Task: In the  document Ryan.docxMake this file  'available offline' Add shortcut to Drive 'Computers'Email the file to   softage.7@softage.net, with message attached Attention Needed: Please prioritize going through the email I've sent. and file type: 'HTML'
Action: Mouse moved to (293, 388)
Screenshot: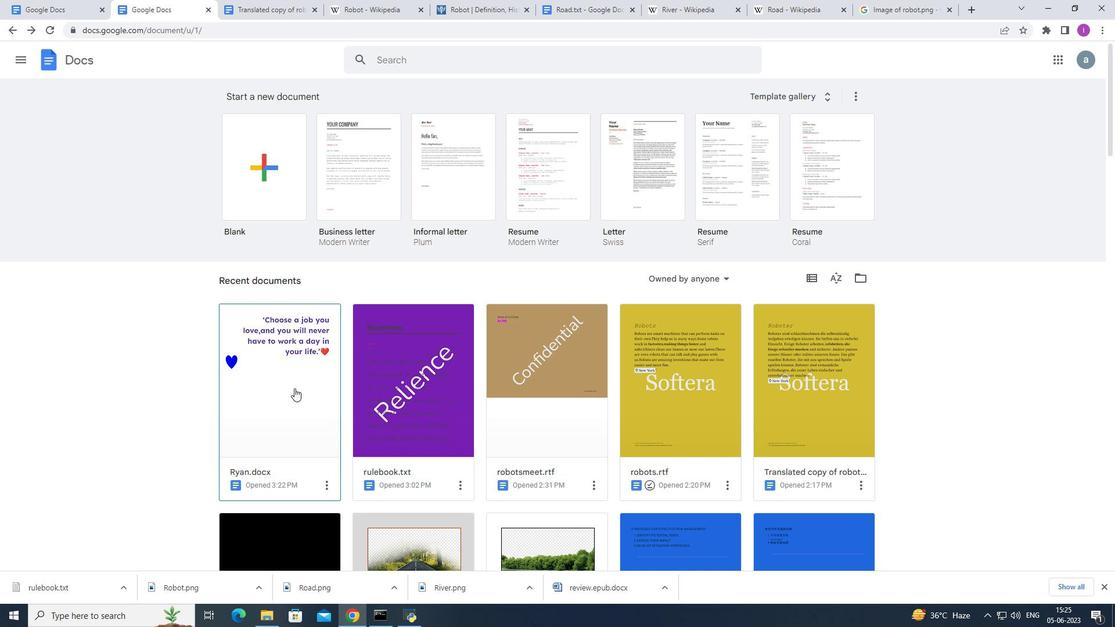 
Action: Mouse pressed left at (293, 388)
Screenshot: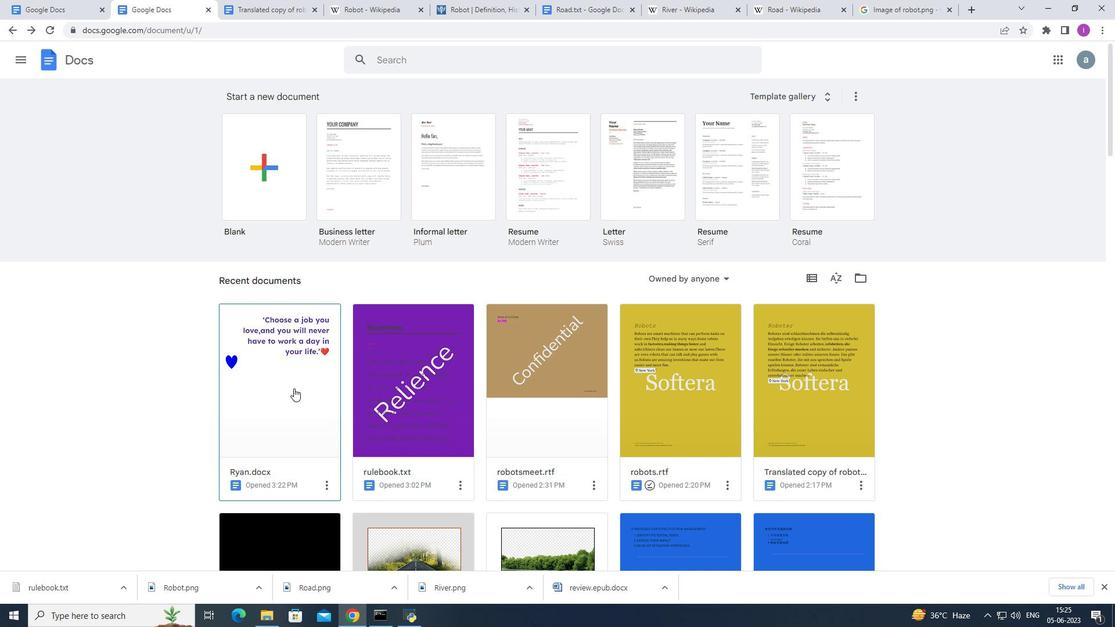 
Action: Mouse moved to (38, 69)
Screenshot: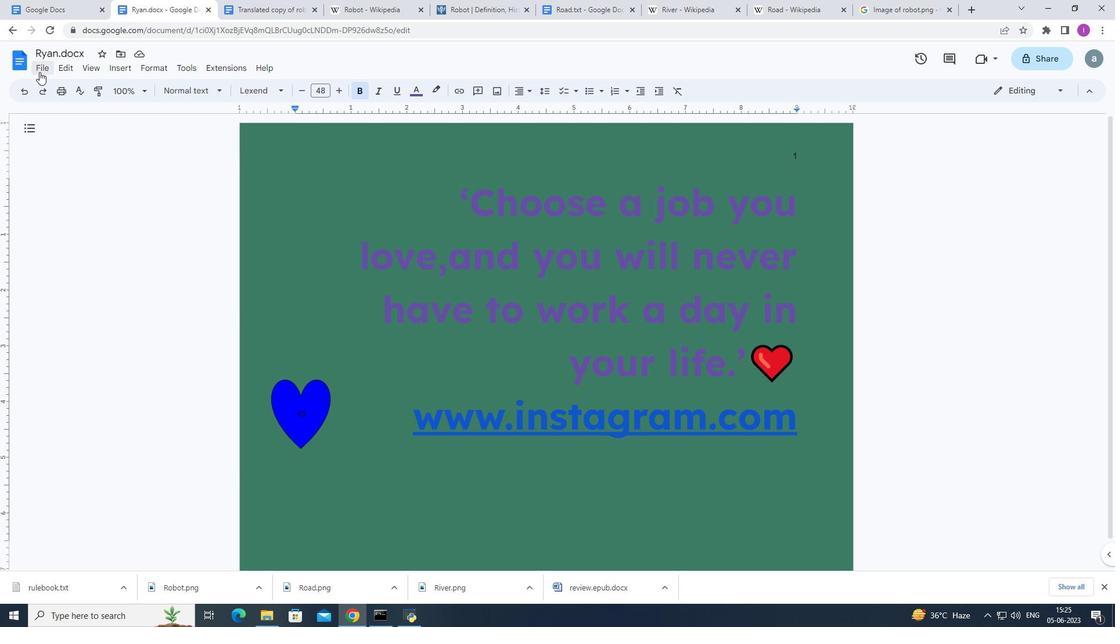 
Action: Mouse pressed left at (38, 69)
Screenshot: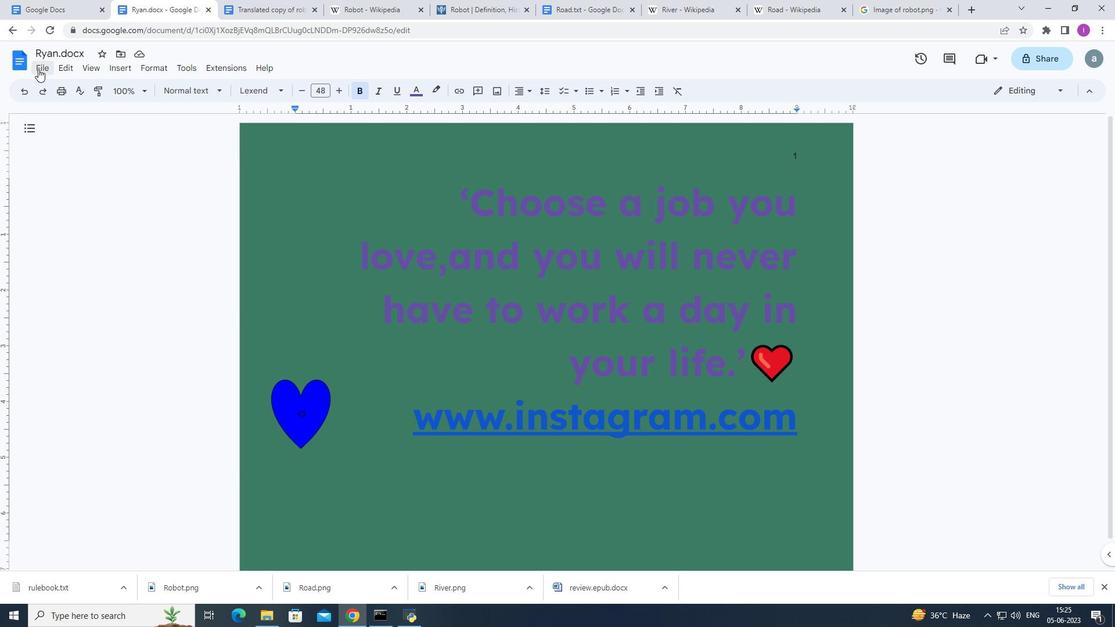 
Action: Mouse moved to (85, 320)
Screenshot: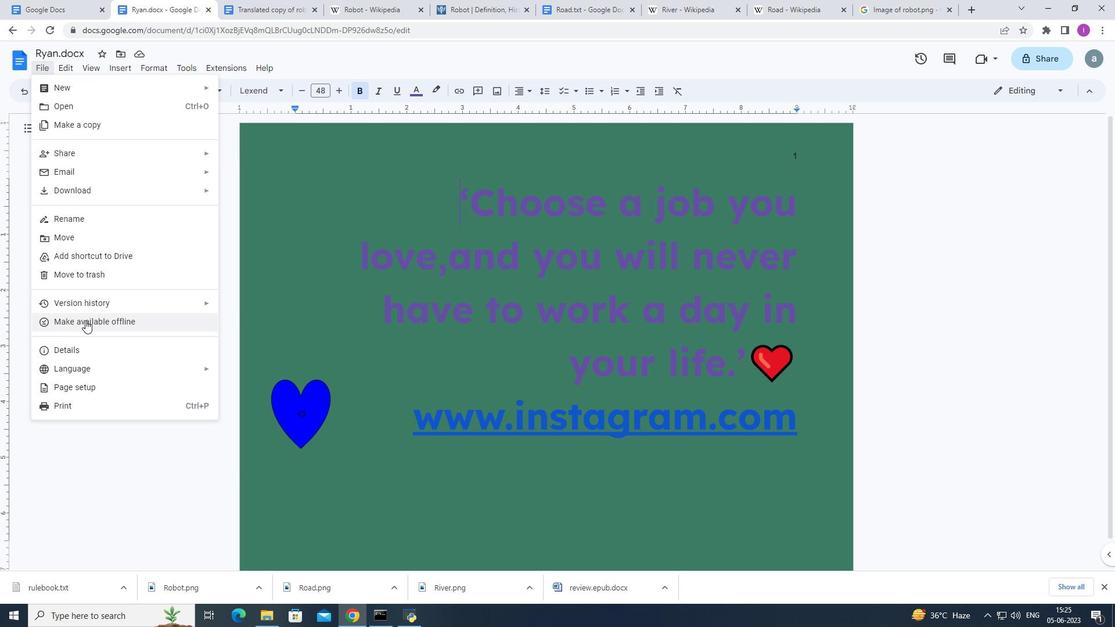 
Action: Mouse pressed left at (85, 320)
Screenshot: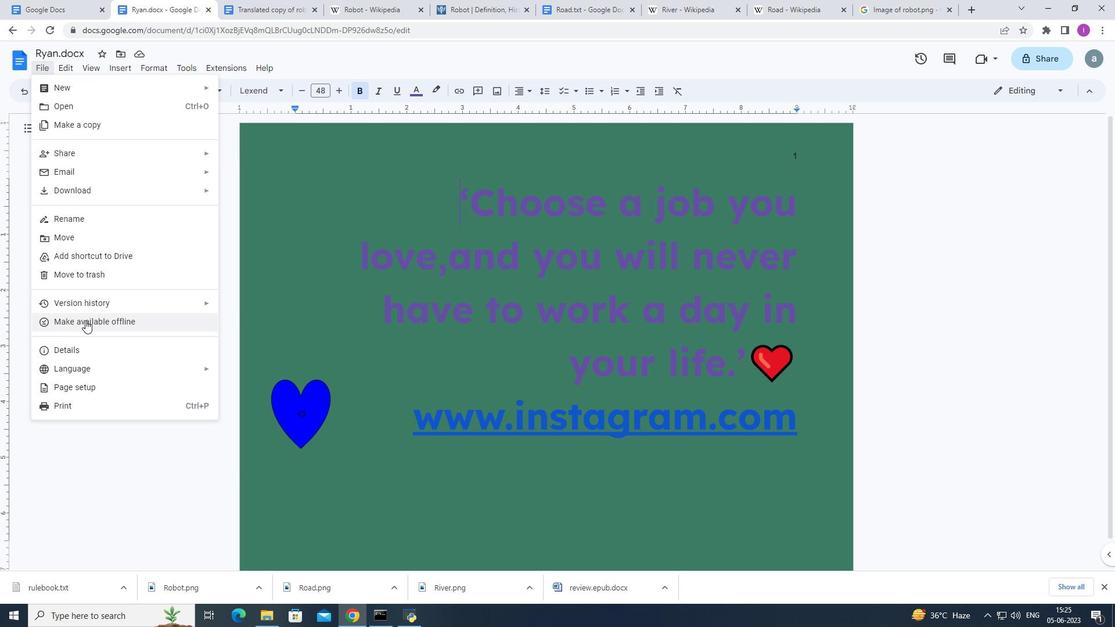 
Action: Mouse moved to (42, 67)
Screenshot: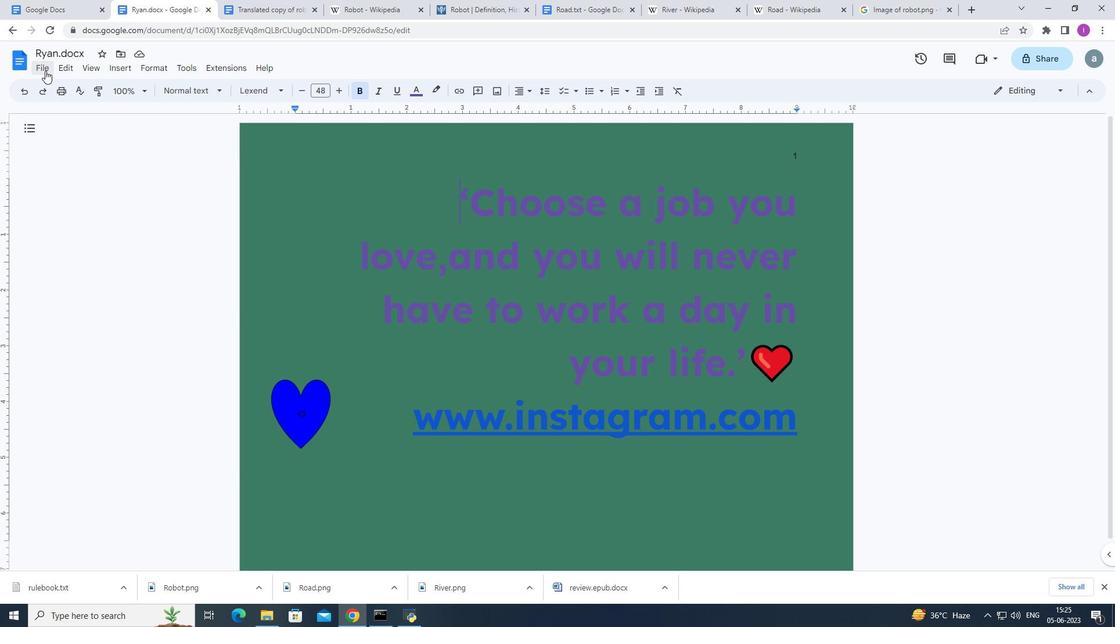
Action: Mouse pressed left at (42, 67)
Screenshot: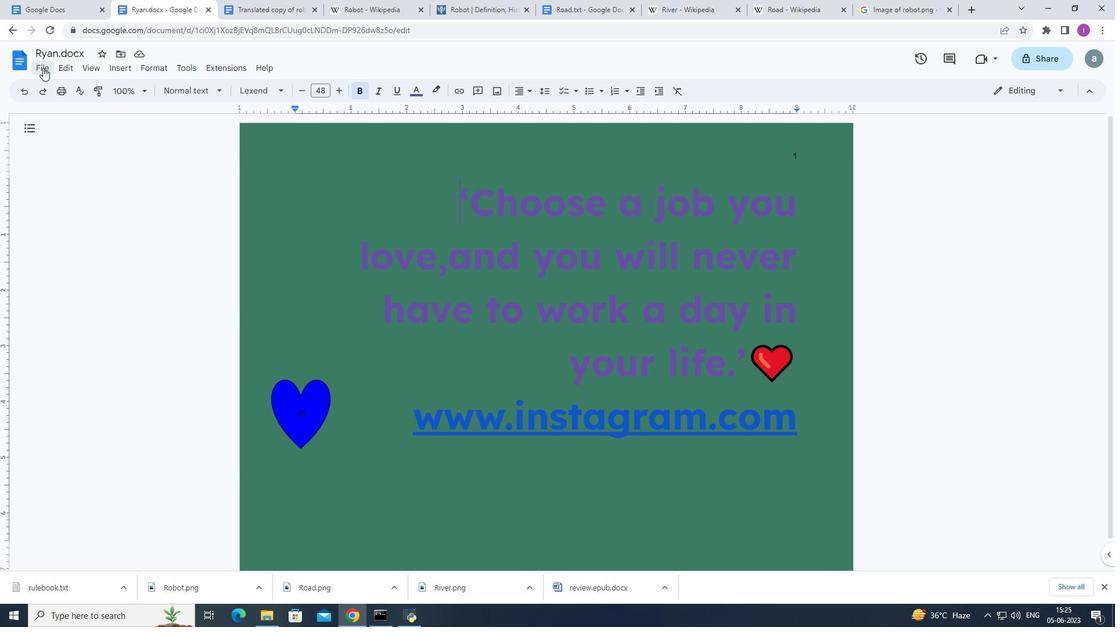 
Action: Mouse moved to (145, 249)
Screenshot: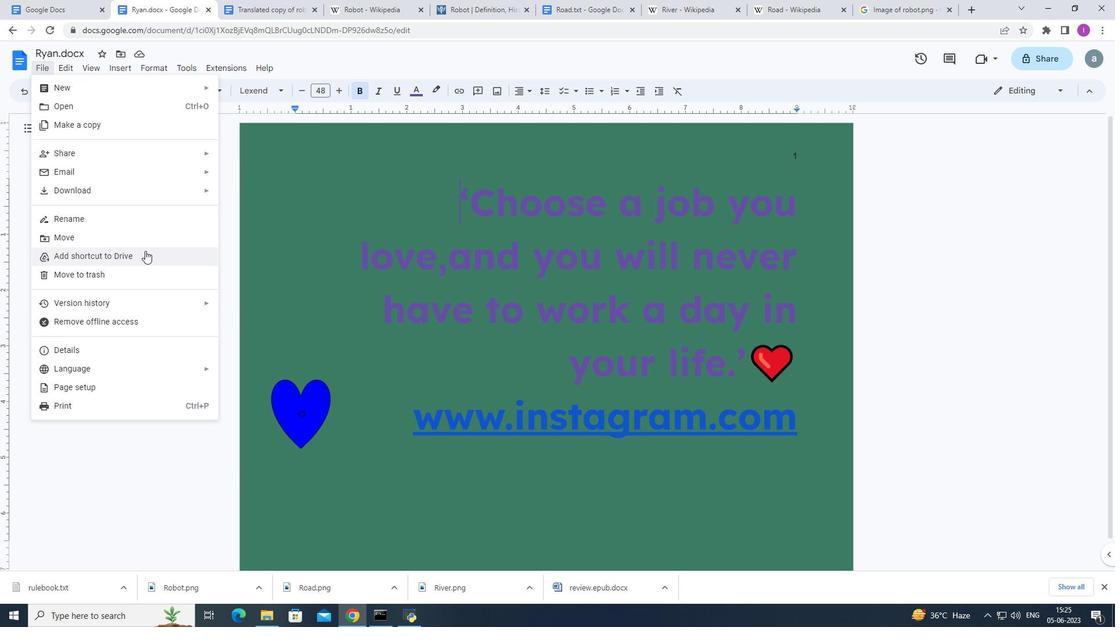 
Action: Mouse pressed left at (145, 249)
Screenshot: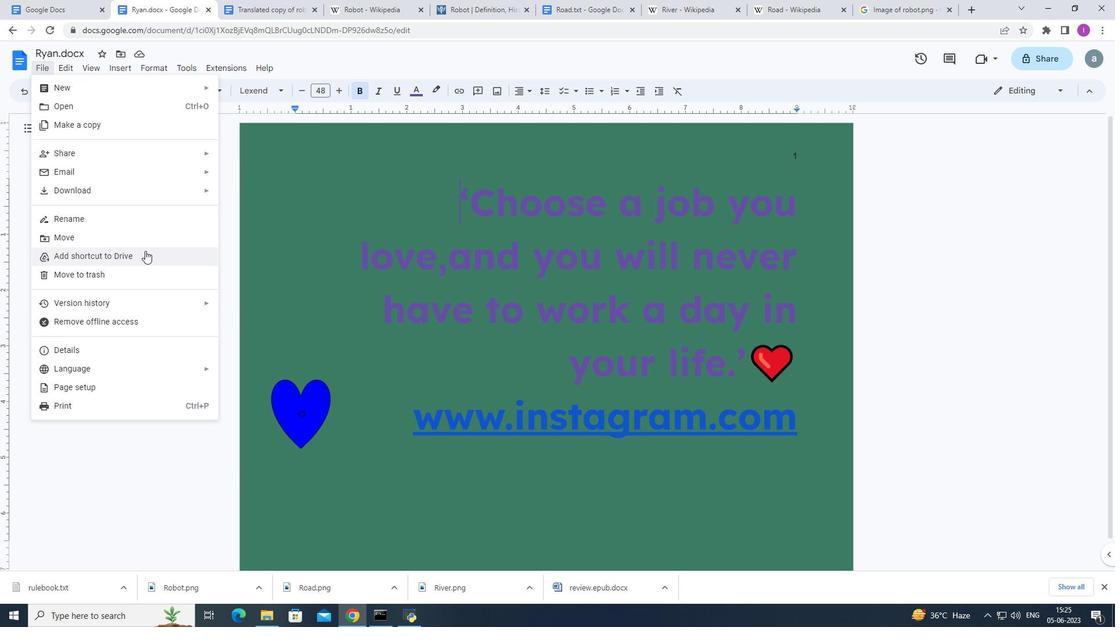 
Action: Mouse moved to (230, 123)
Screenshot: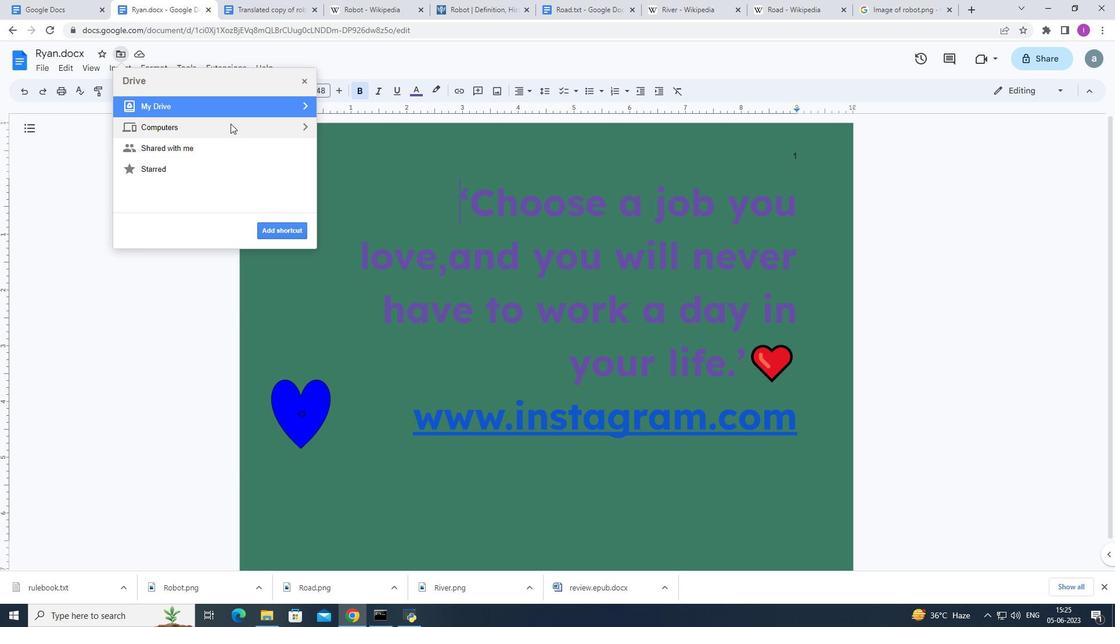 
Action: Mouse pressed left at (230, 123)
Screenshot: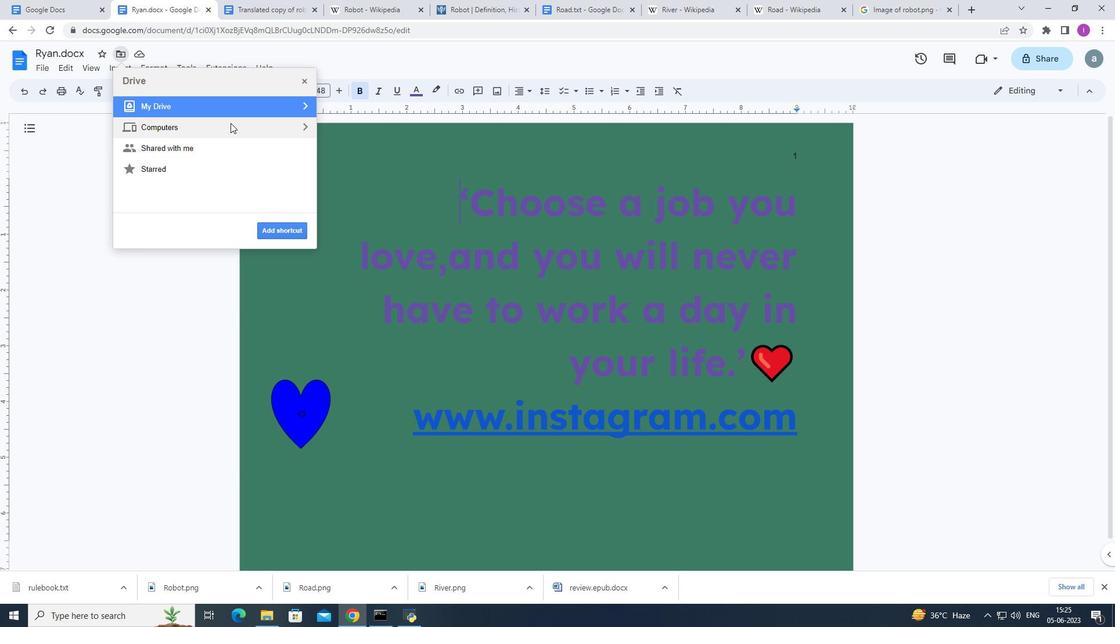 
Action: Mouse moved to (180, 280)
Screenshot: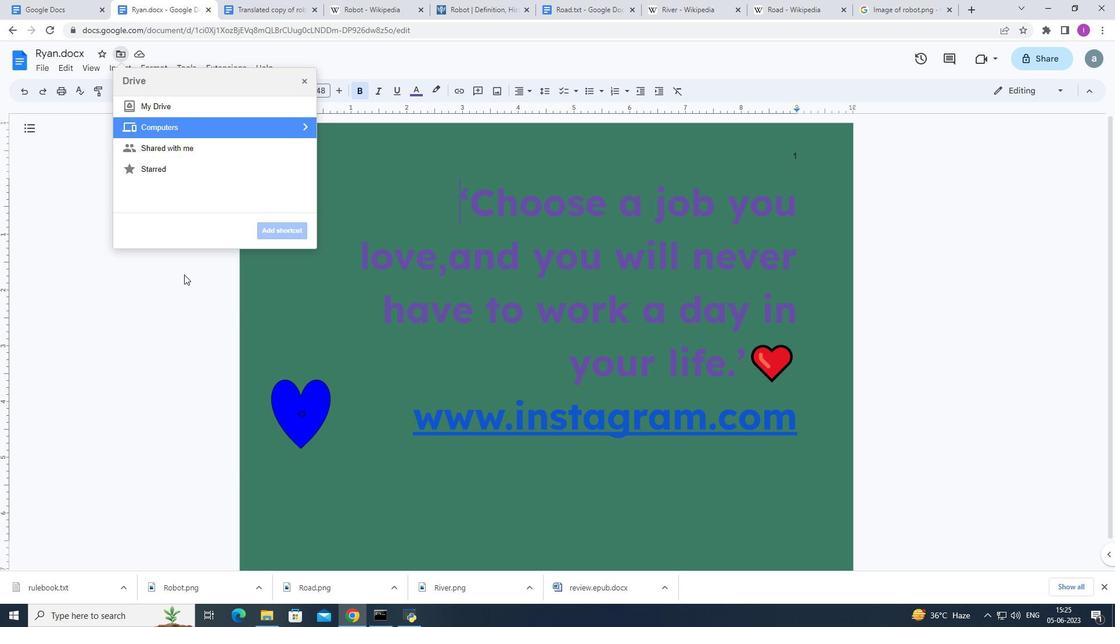 
Action: Mouse pressed left at (180, 280)
Screenshot: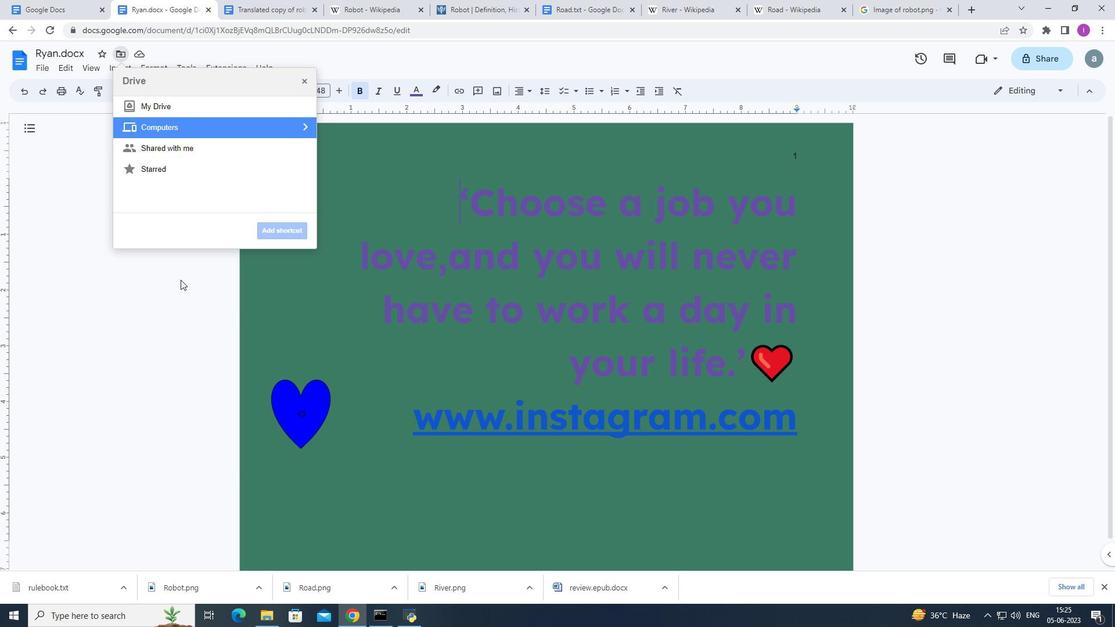 
Action: Mouse moved to (42, 70)
Screenshot: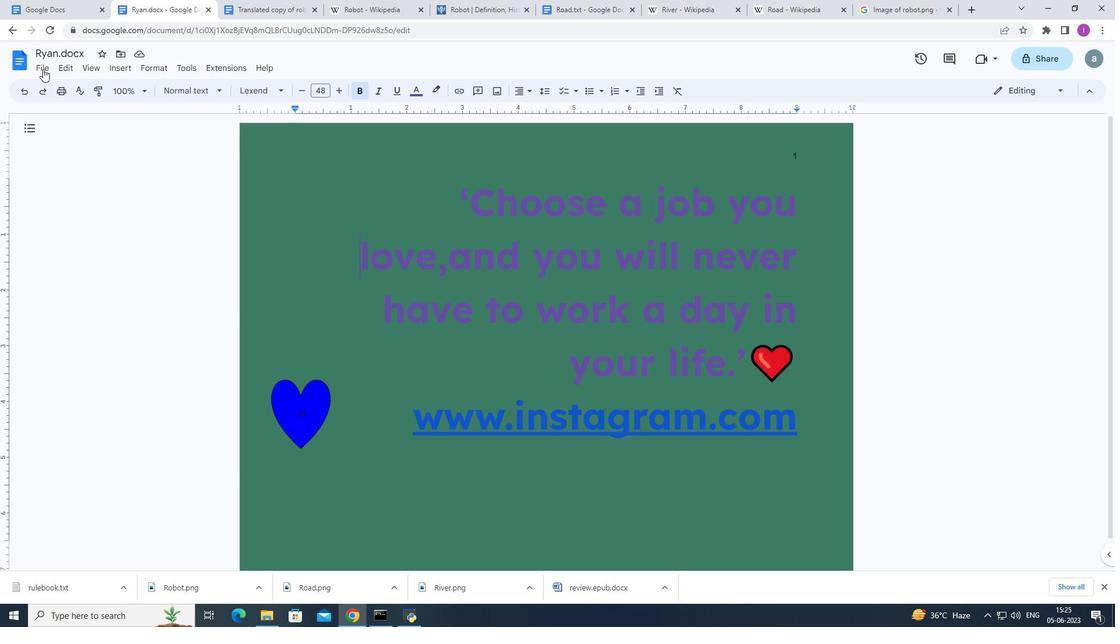 
Action: Mouse pressed left at (42, 70)
Screenshot: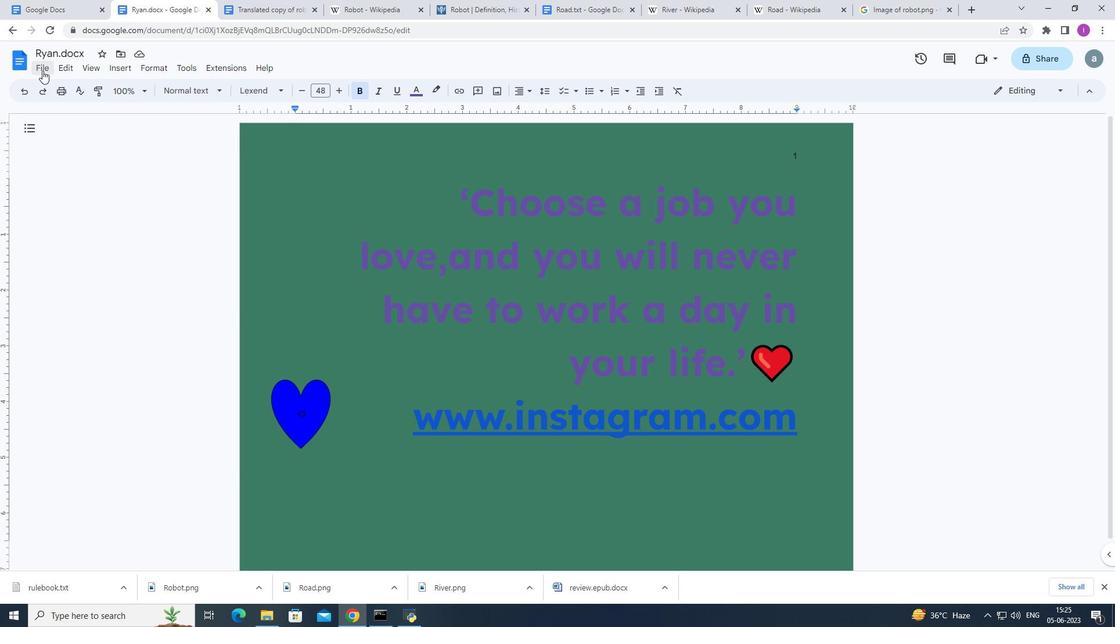 
Action: Mouse moved to (251, 171)
Screenshot: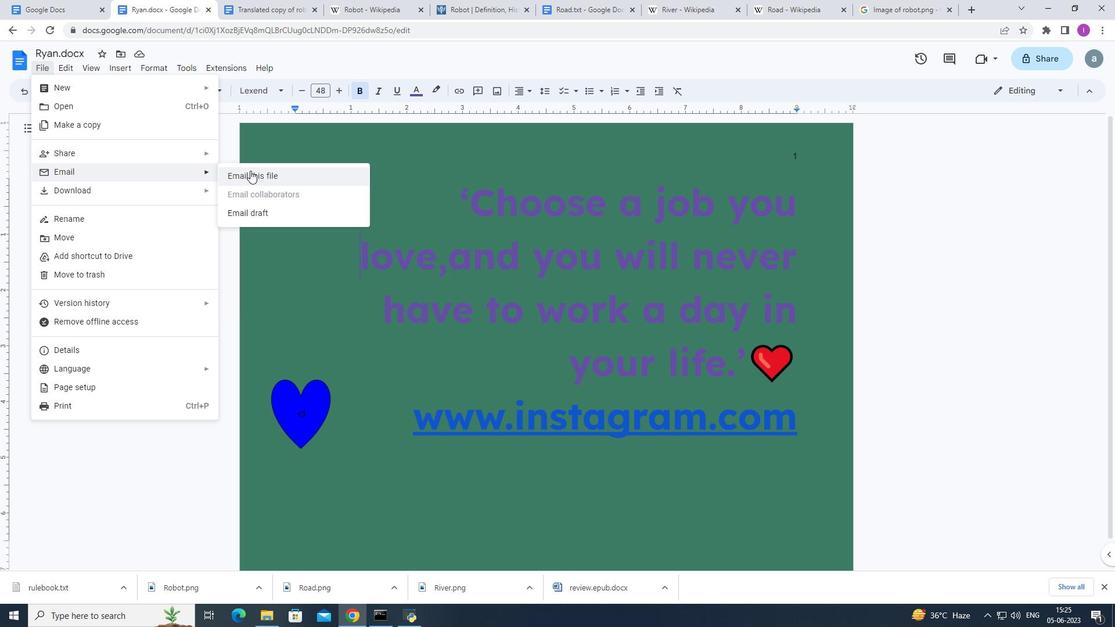 
Action: Mouse pressed left at (251, 171)
Screenshot: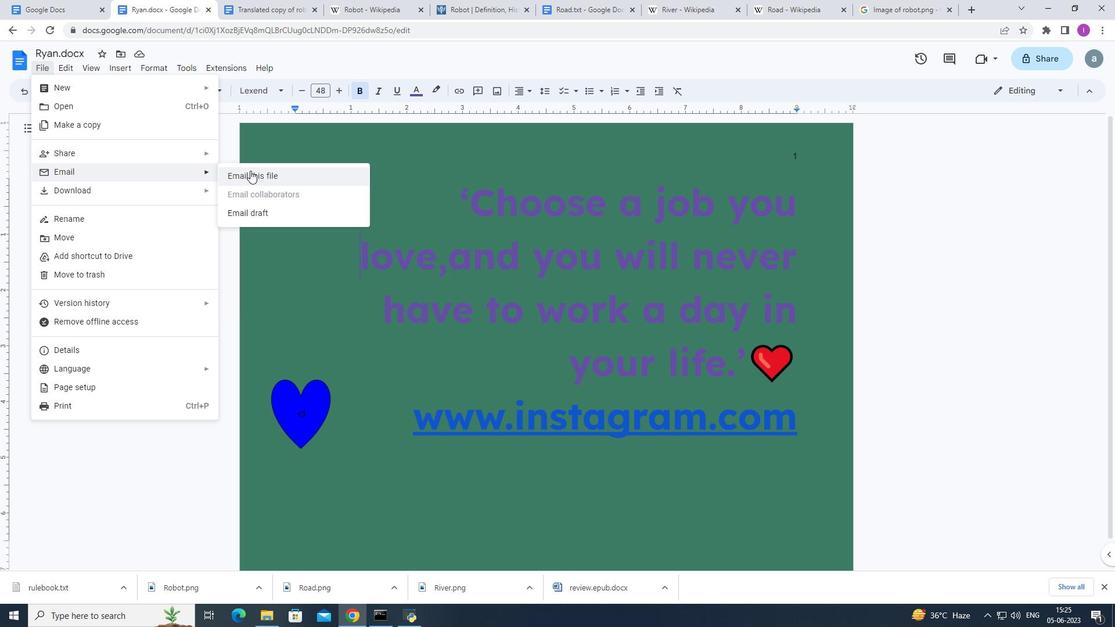
Action: Mouse moved to (428, 221)
Screenshot: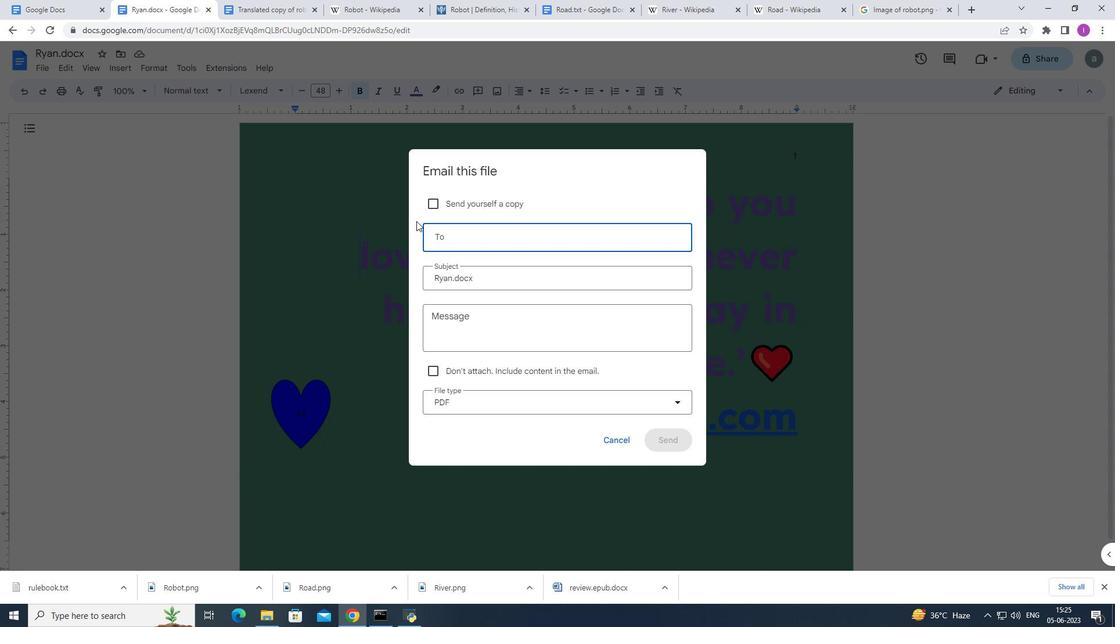 
Action: Key pressed softage
Screenshot: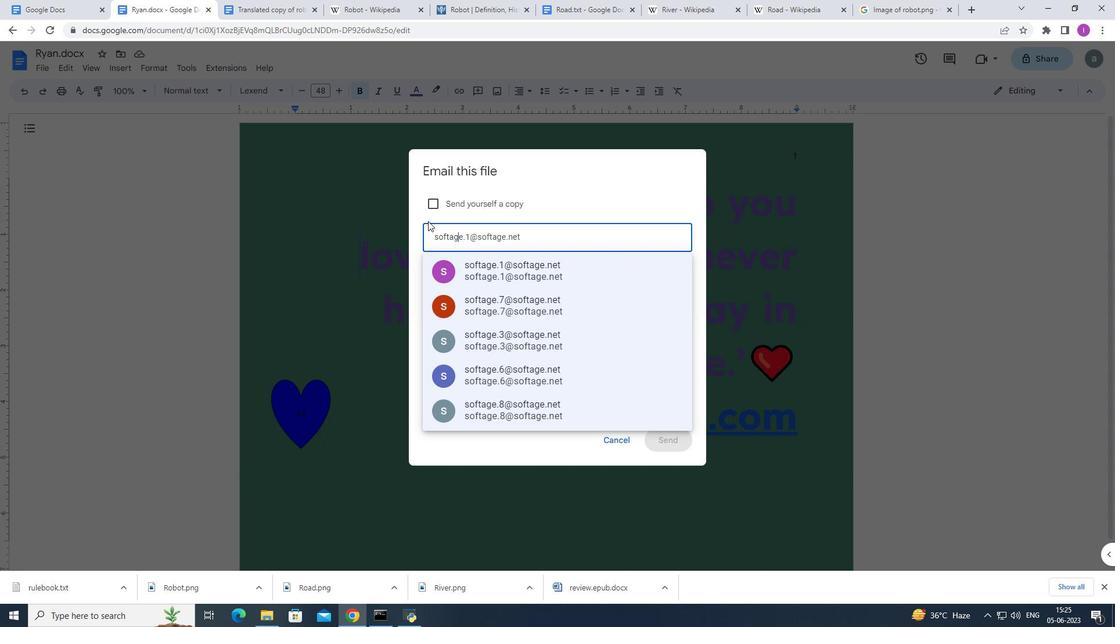 
Action: Mouse moved to (531, 307)
Screenshot: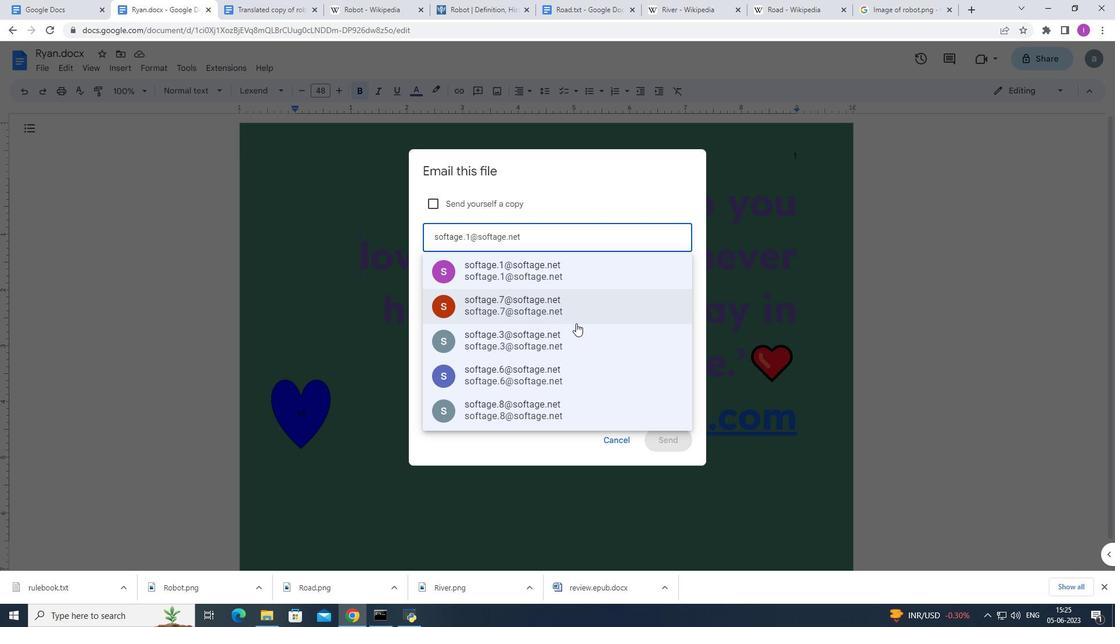 
Action: Mouse pressed left at (531, 307)
Screenshot: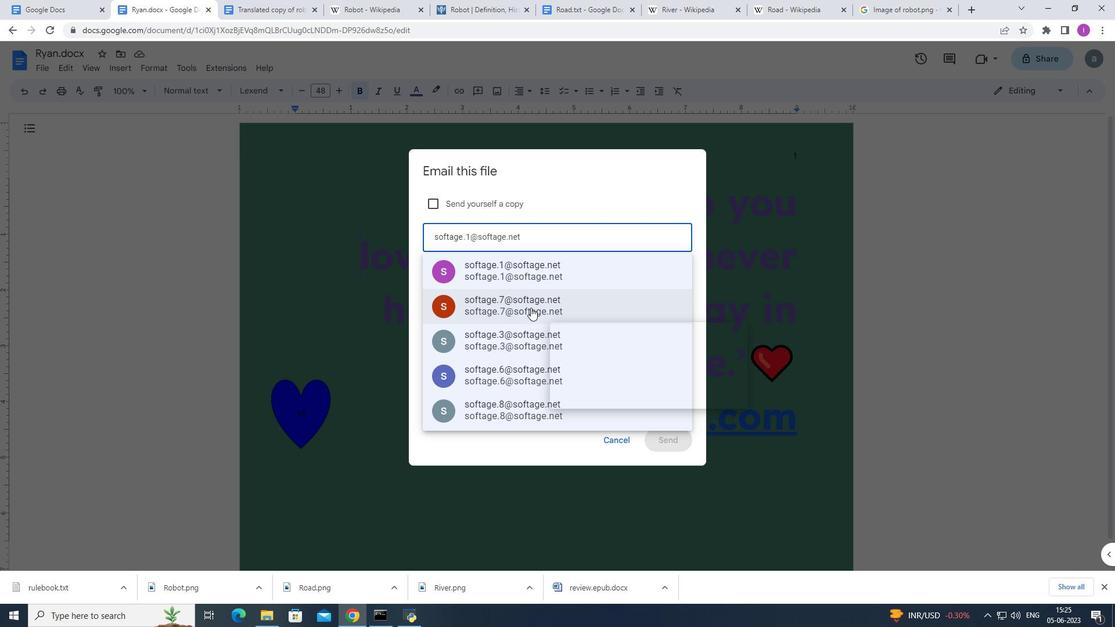 
Action: Mouse moved to (438, 318)
Screenshot: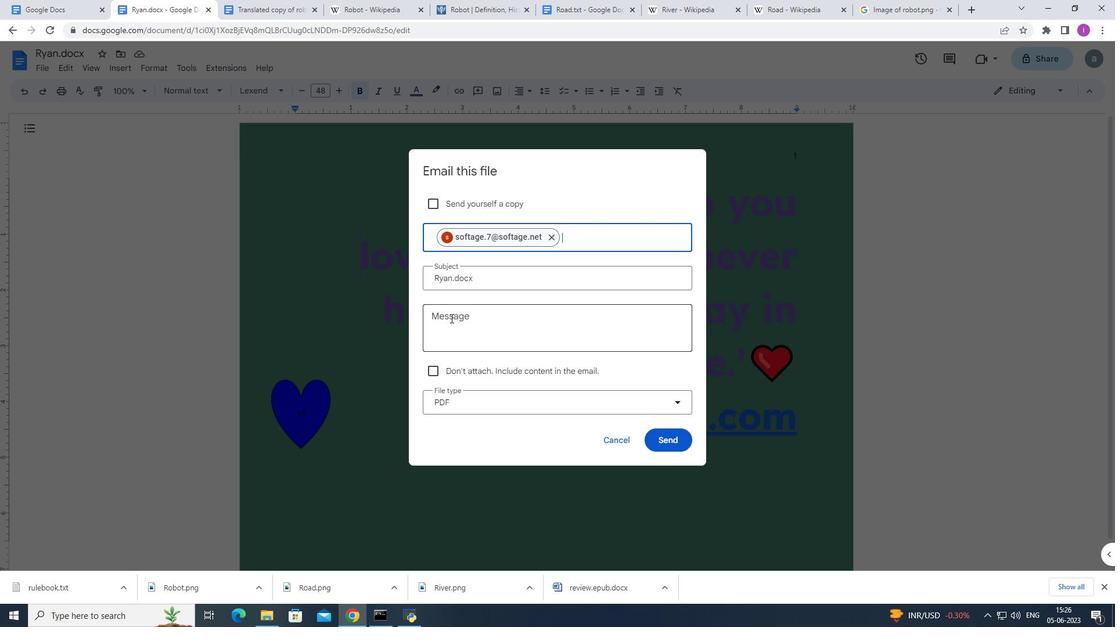 
Action: Mouse pressed left at (438, 318)
Screenshot: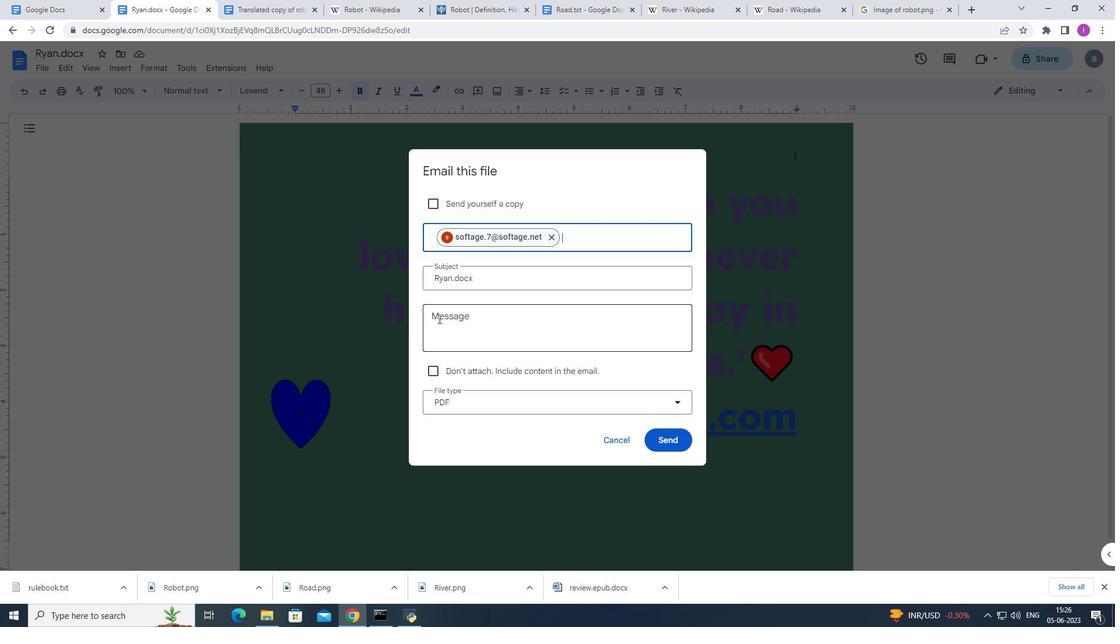 
Action: Mouse moved to (438, 318)
Screenshot: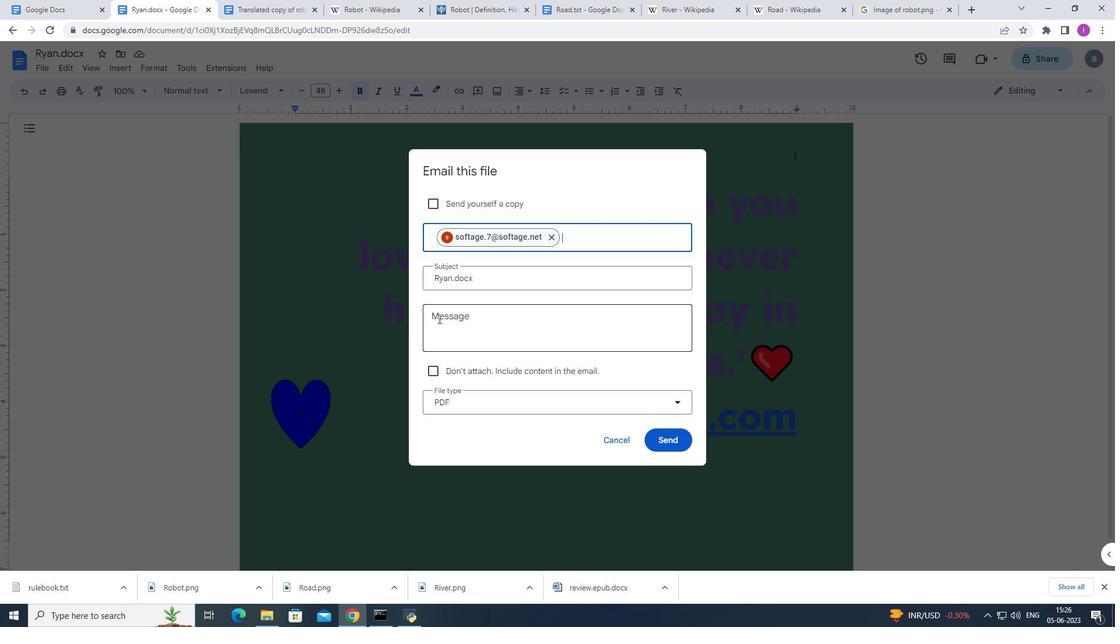 
Action: Key pressed <Key.shift>Attention<Key.space><Key.shift>Needed<Key.shift><Key.shift><Key.shift><Key.shift><Key.shift><Key.shift><Key.shift><Key.shift><Key.shift><Key.shift><Key.shift>:<Key.shift>Please<Key.space>prioritize<Key.space>going<Key.space>through<Key.space>thr<Key.backspace>e<Key.space>email<Key.space><Key.shift>I've<Key.space>sent.
Screenshot: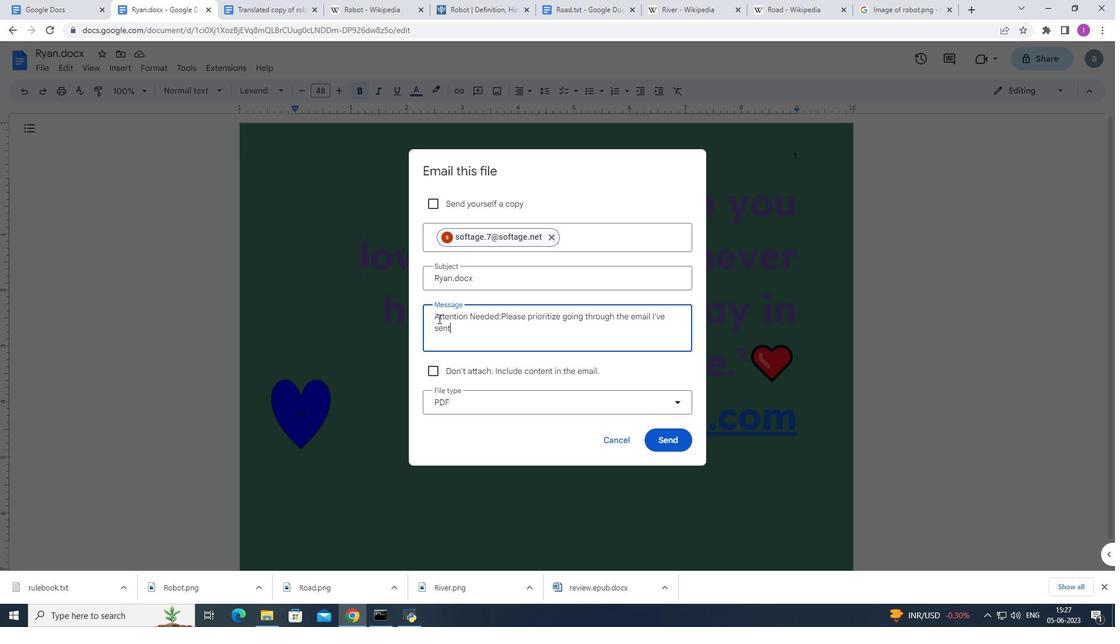 
Action: Mouse moved to (681, 401)
Screenshot: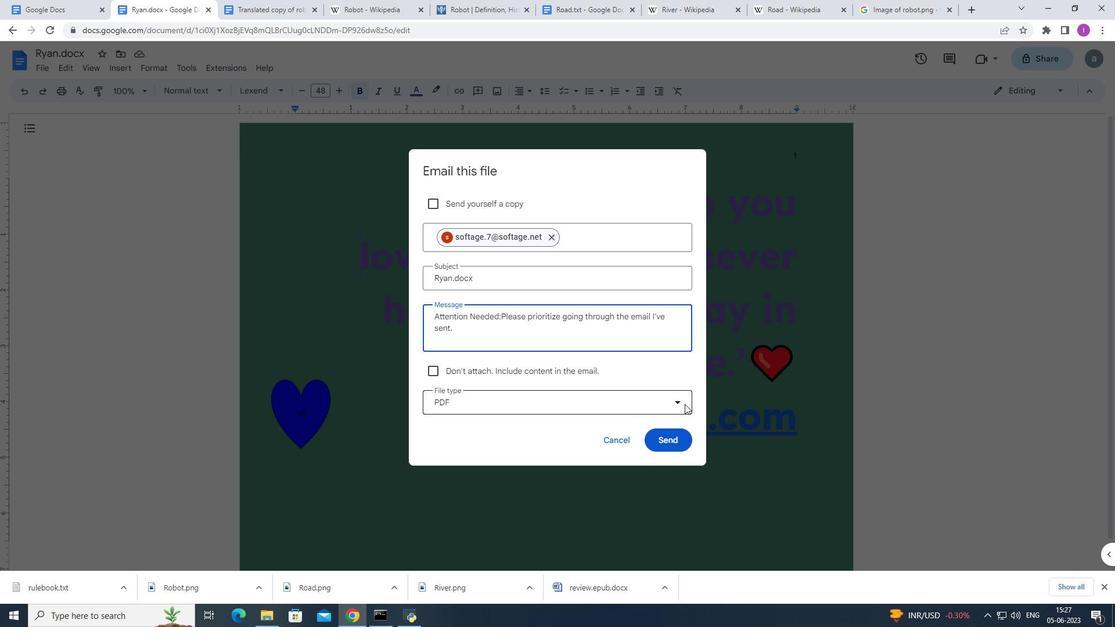 
Action: Mouse pressed left at (681, 401)
Screenshot: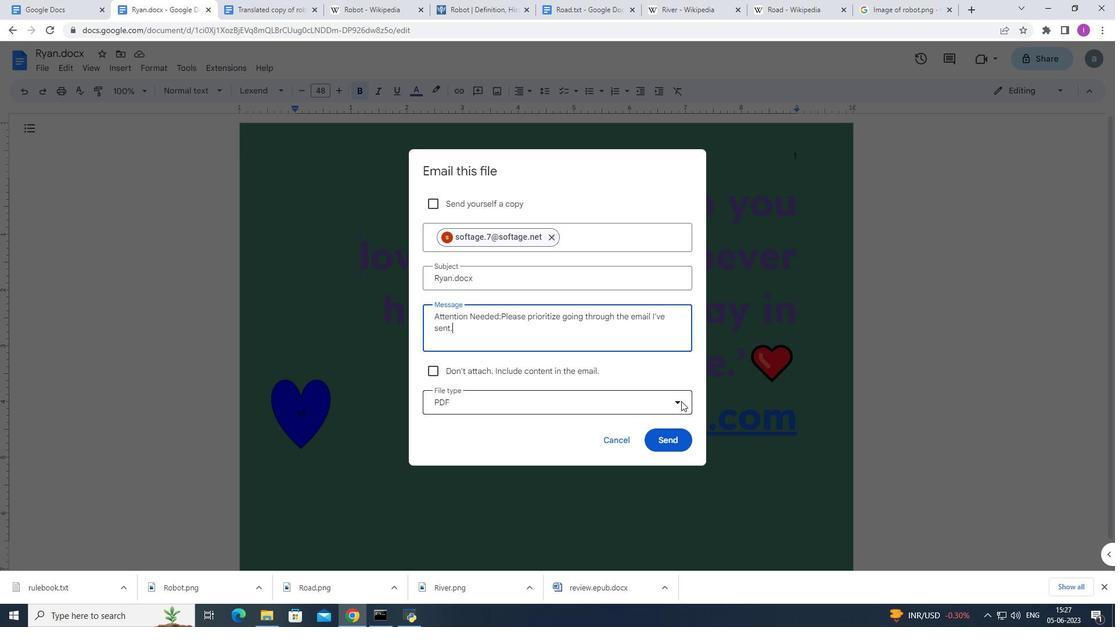 
Action: Mouse moved to (574, 487)
Screenshot: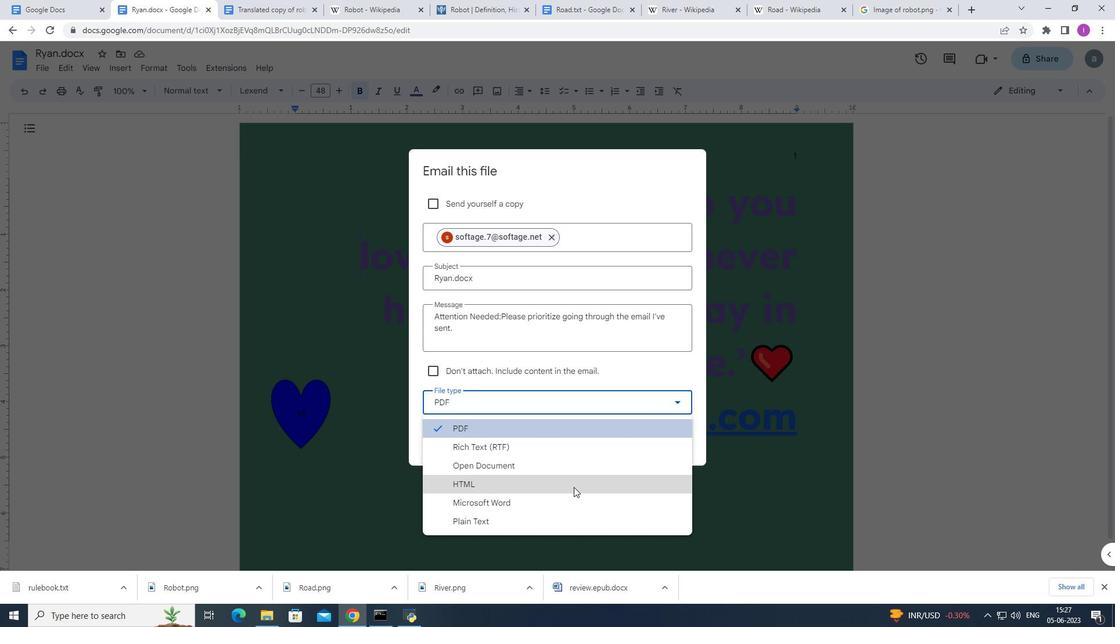
Action: Mouse pressed left at (574, 487)
Screenshot: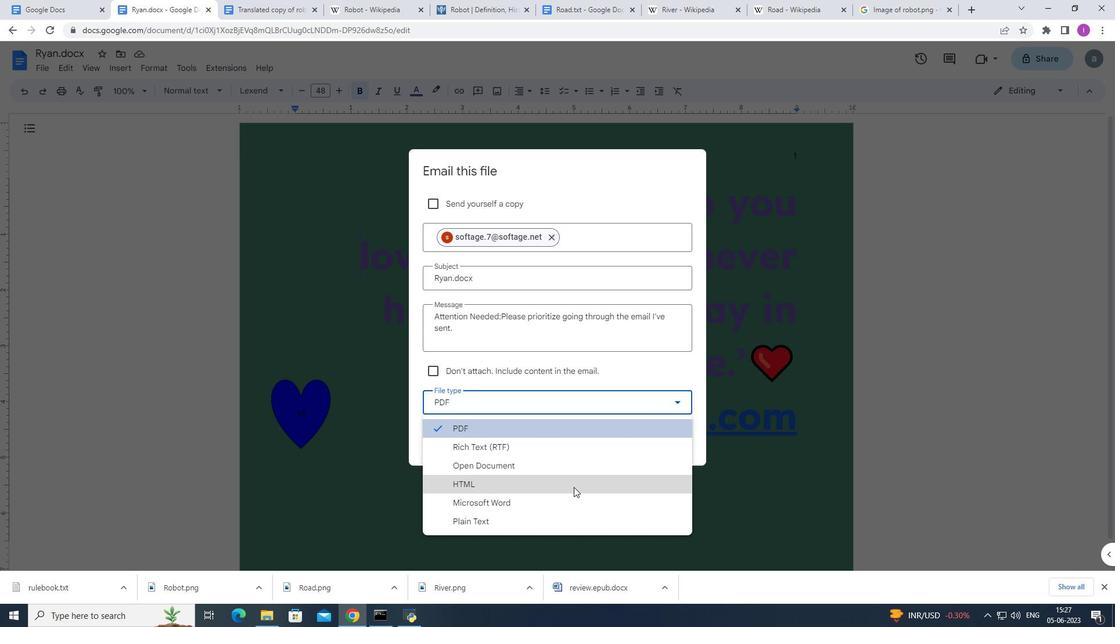 
Action: Mouse moved to (661, 443)
Screenshot: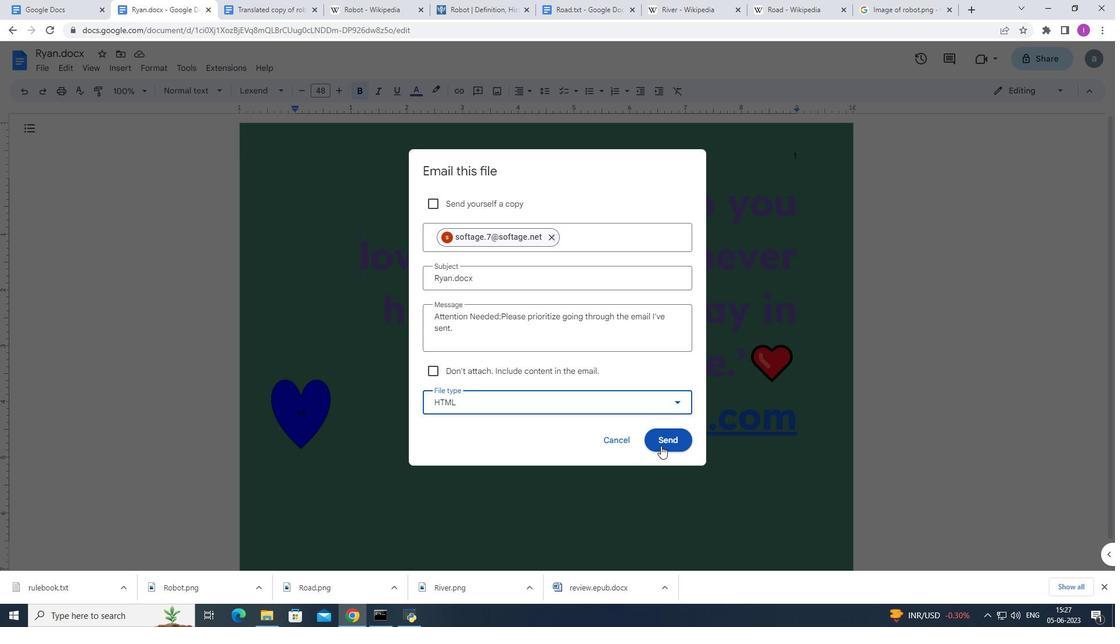 
Action: Mouse pressed left at (661, 443)
Screenshot: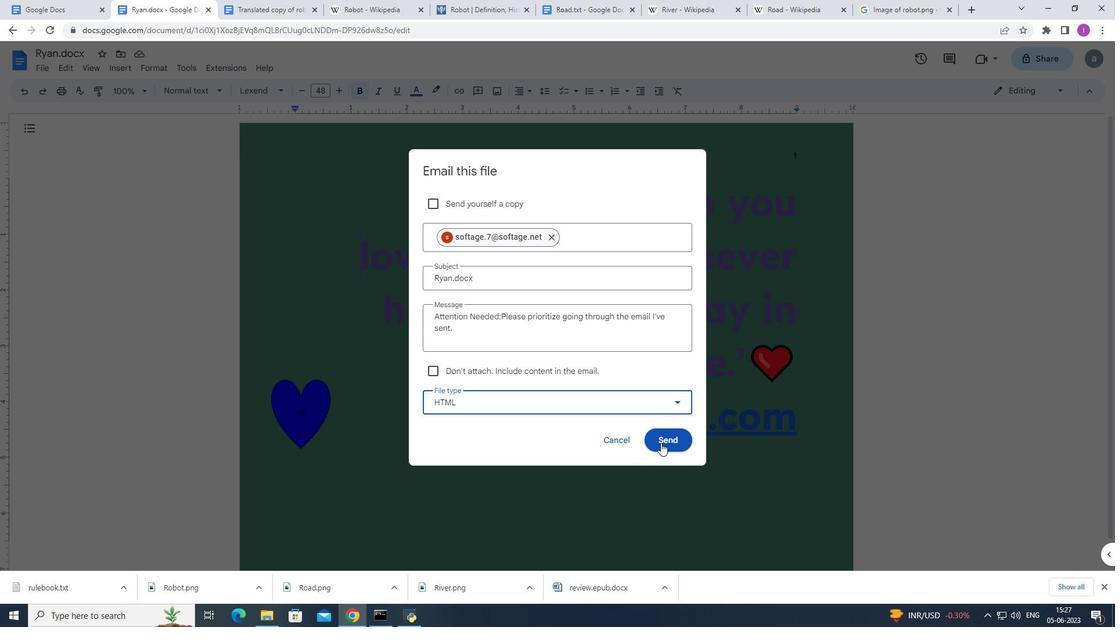 
Action: Mouse moved to (620, 418)
Screenshot: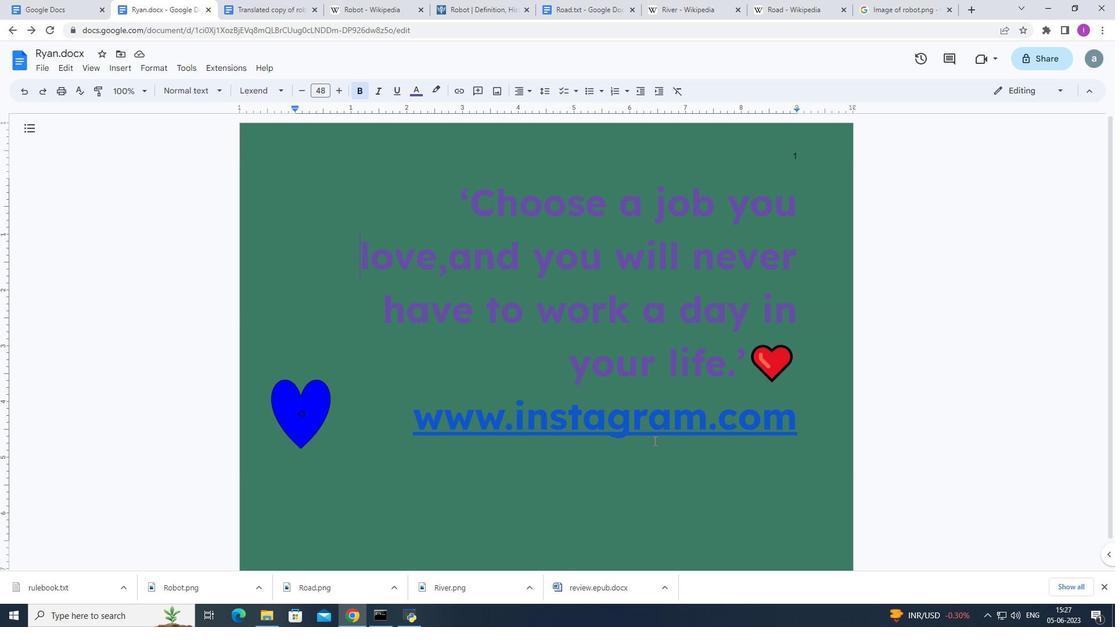 
